Task: Look for products in the category "Light Beer" that are on sale.
Action: Mouse moved to (943, 354)
Screenshot: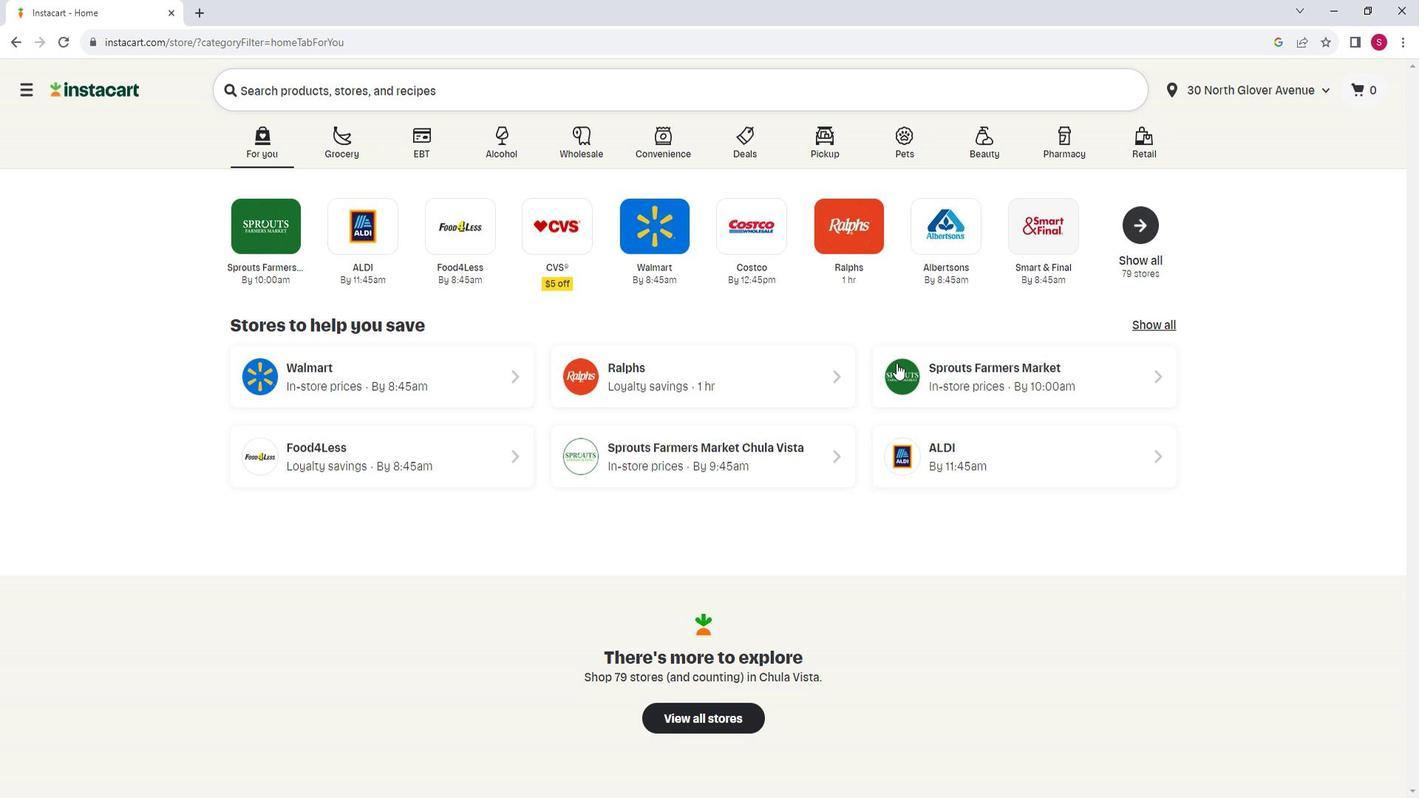 
Action: Mouse pressed left at (943, 354)
Screenshot: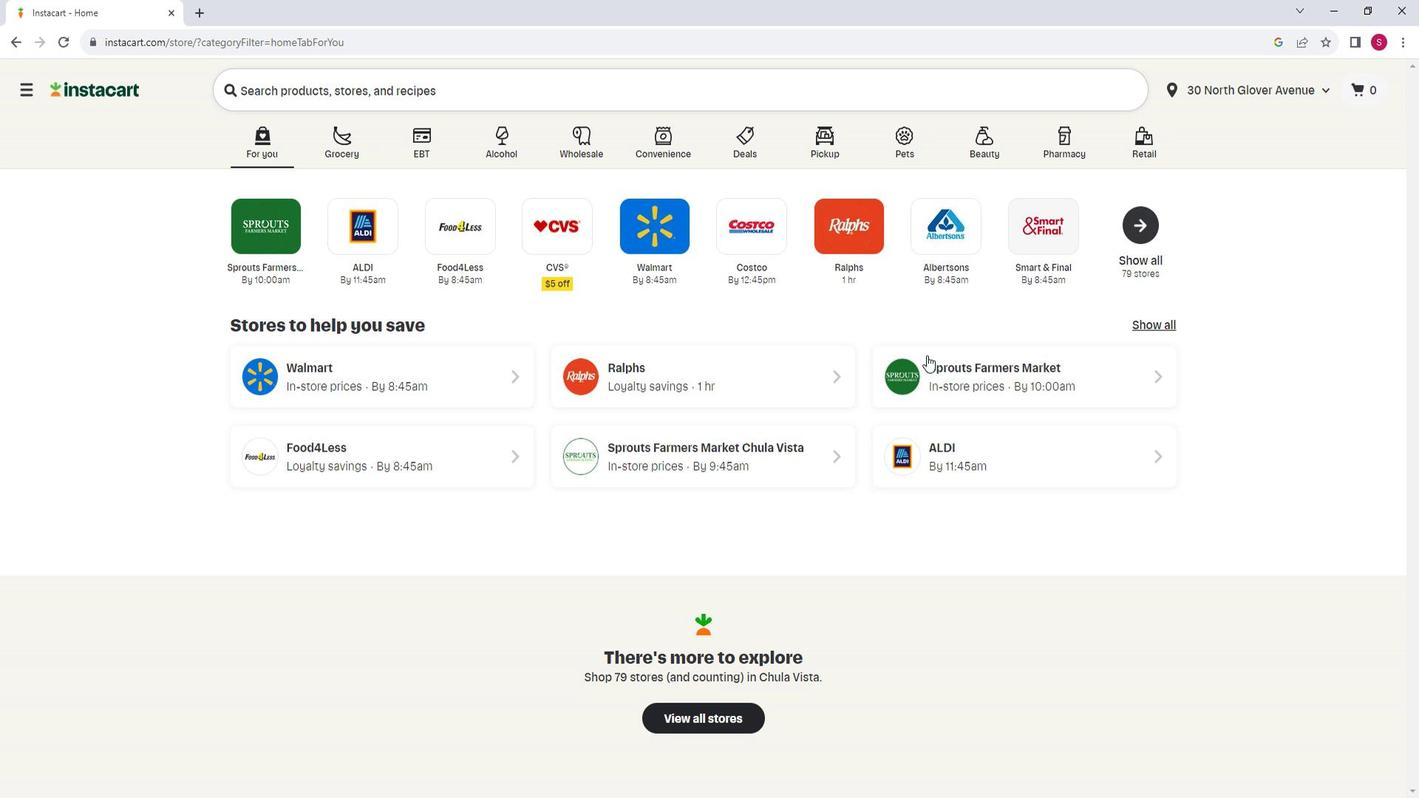 
Action: Mouse moved to (89, 482)
Screenshot: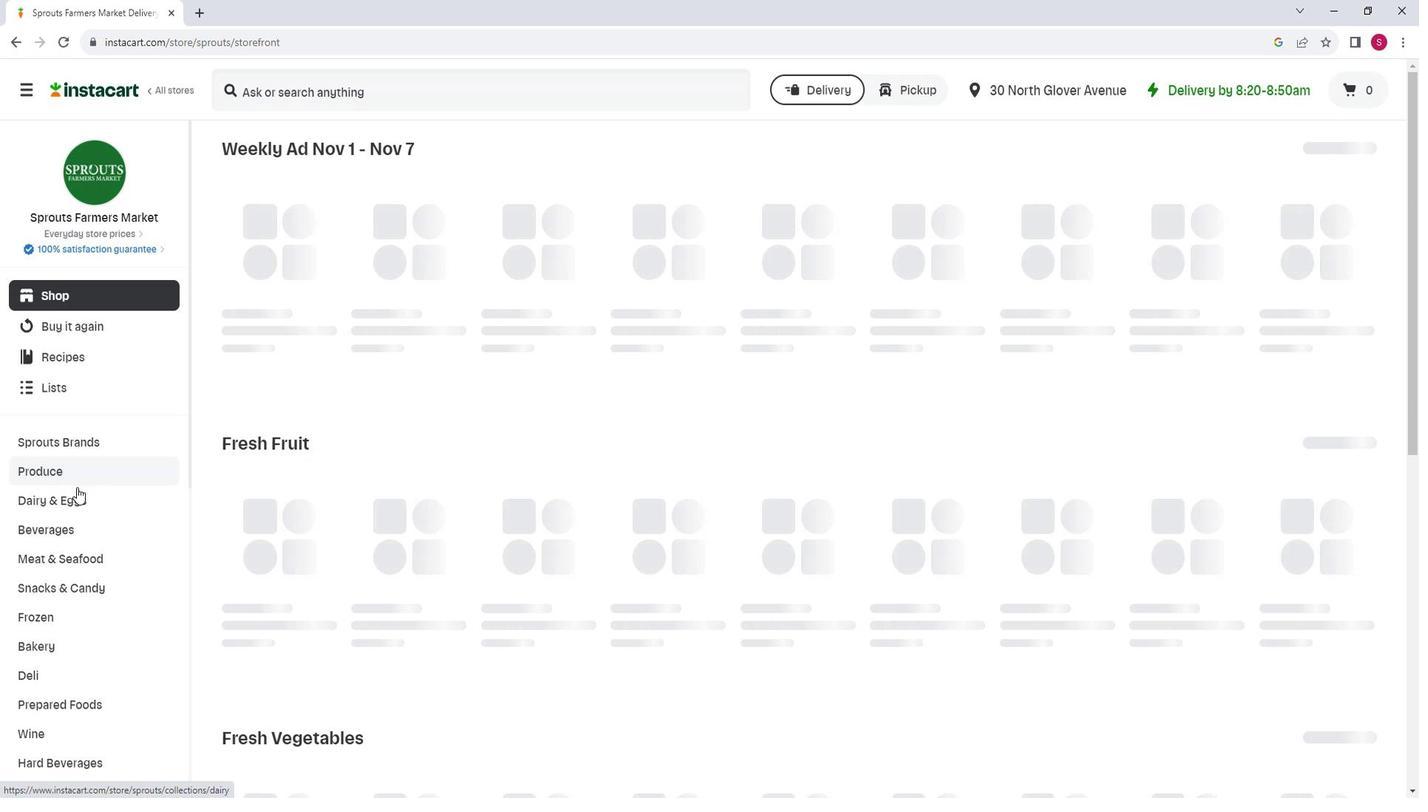 
Action: Mouse scrolled (89, 481) with delta (0, 0)
Screenshot: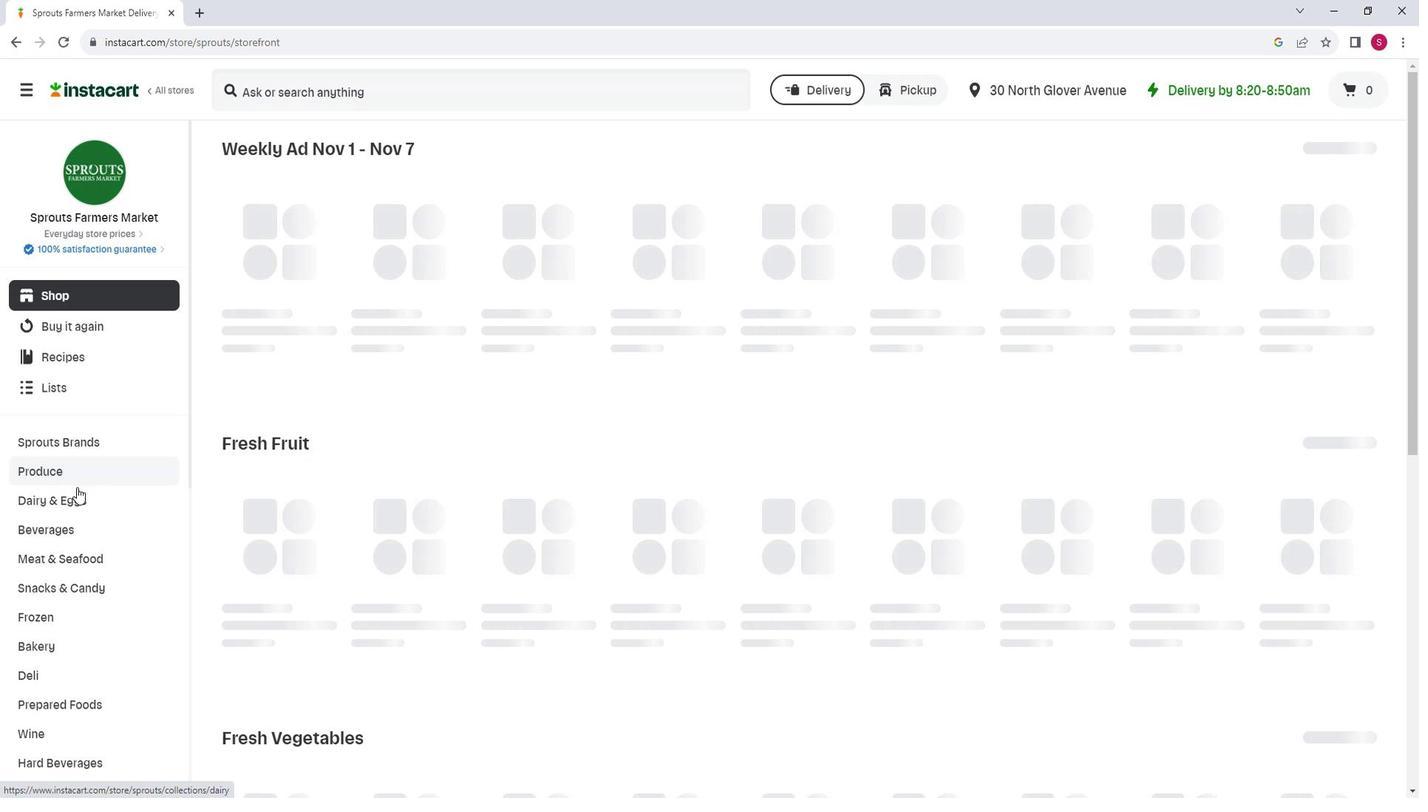 
Action: Mouse moved to (73, 695)
Screenshot: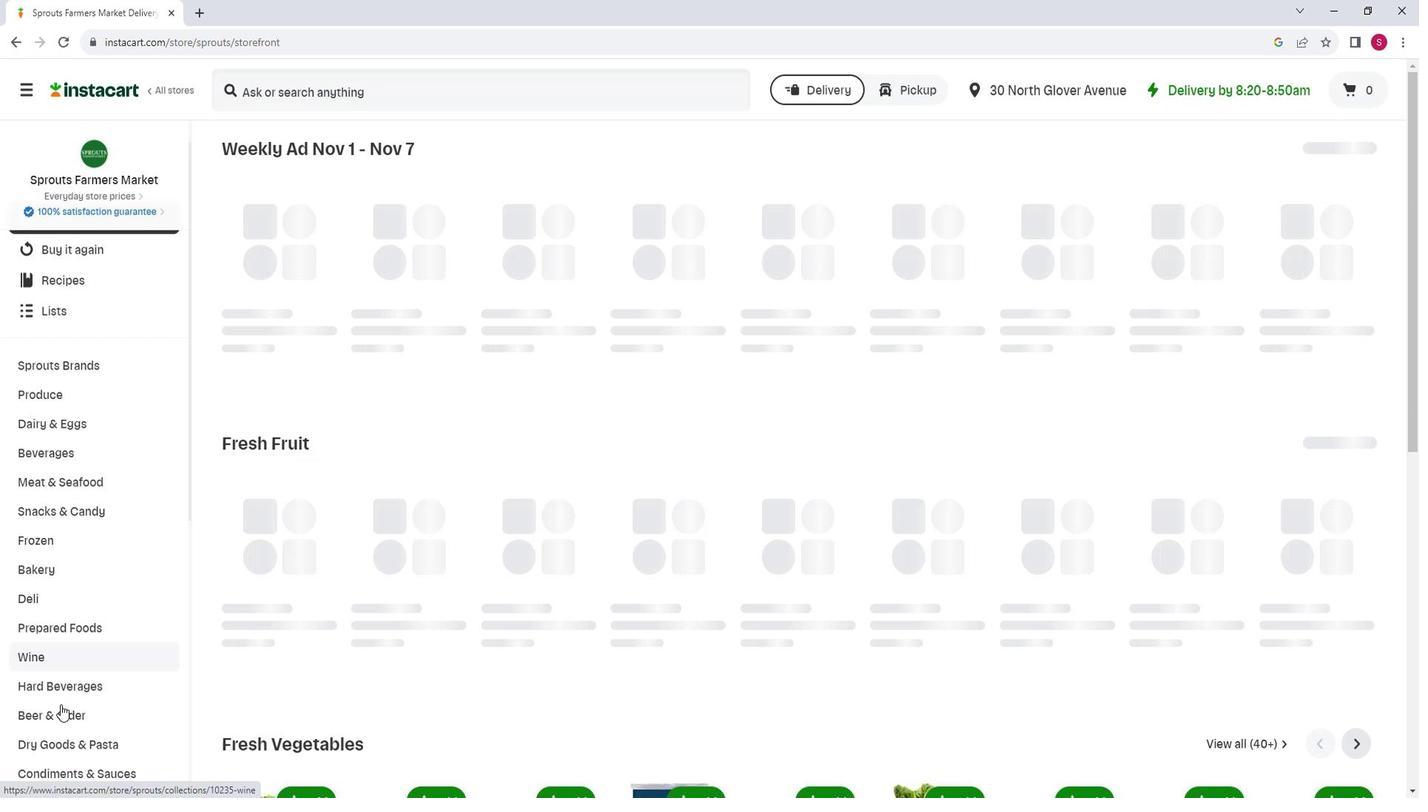 
Action: Mouse pressed left at (73, 695)
Screenshot: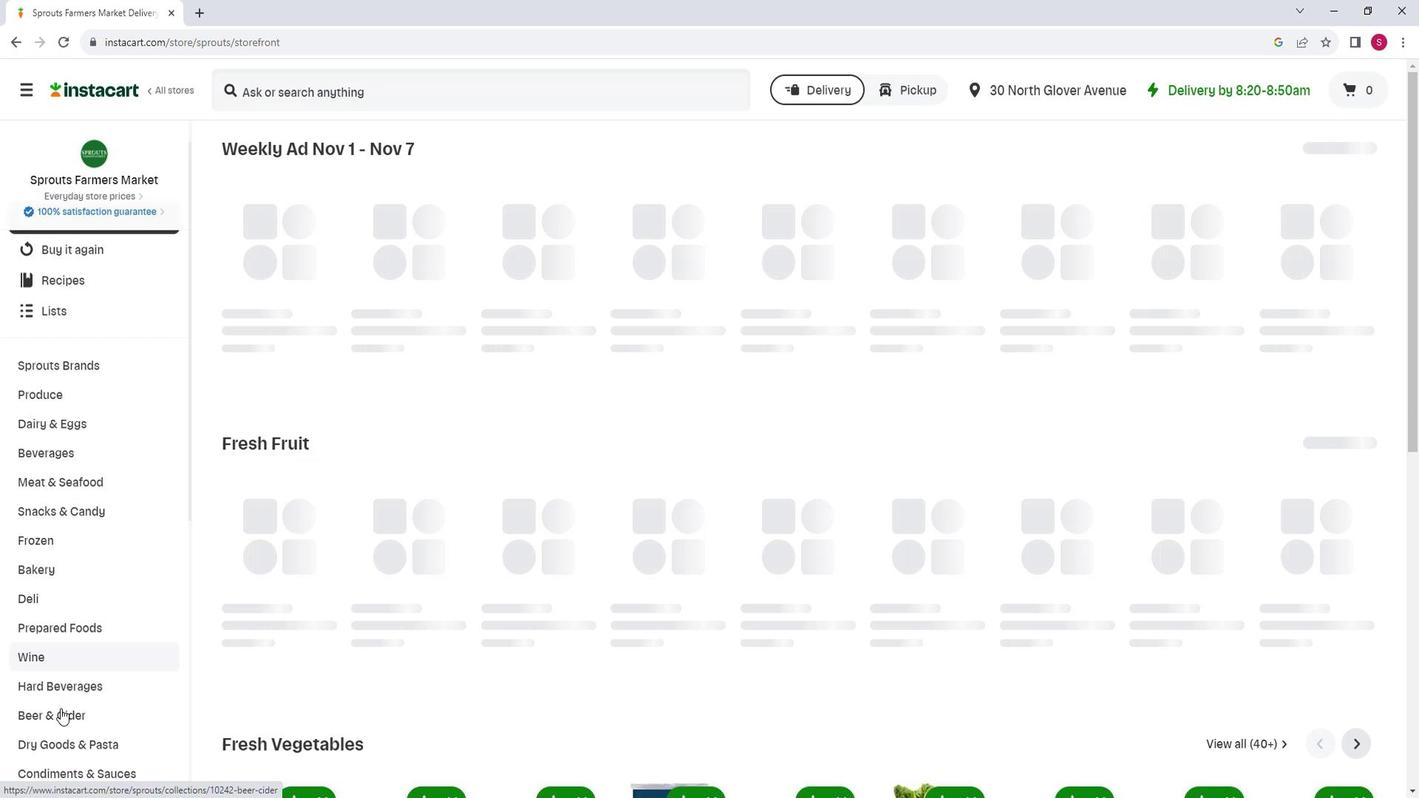 
Action: Mouse moved to (414, 199)
Screenshot: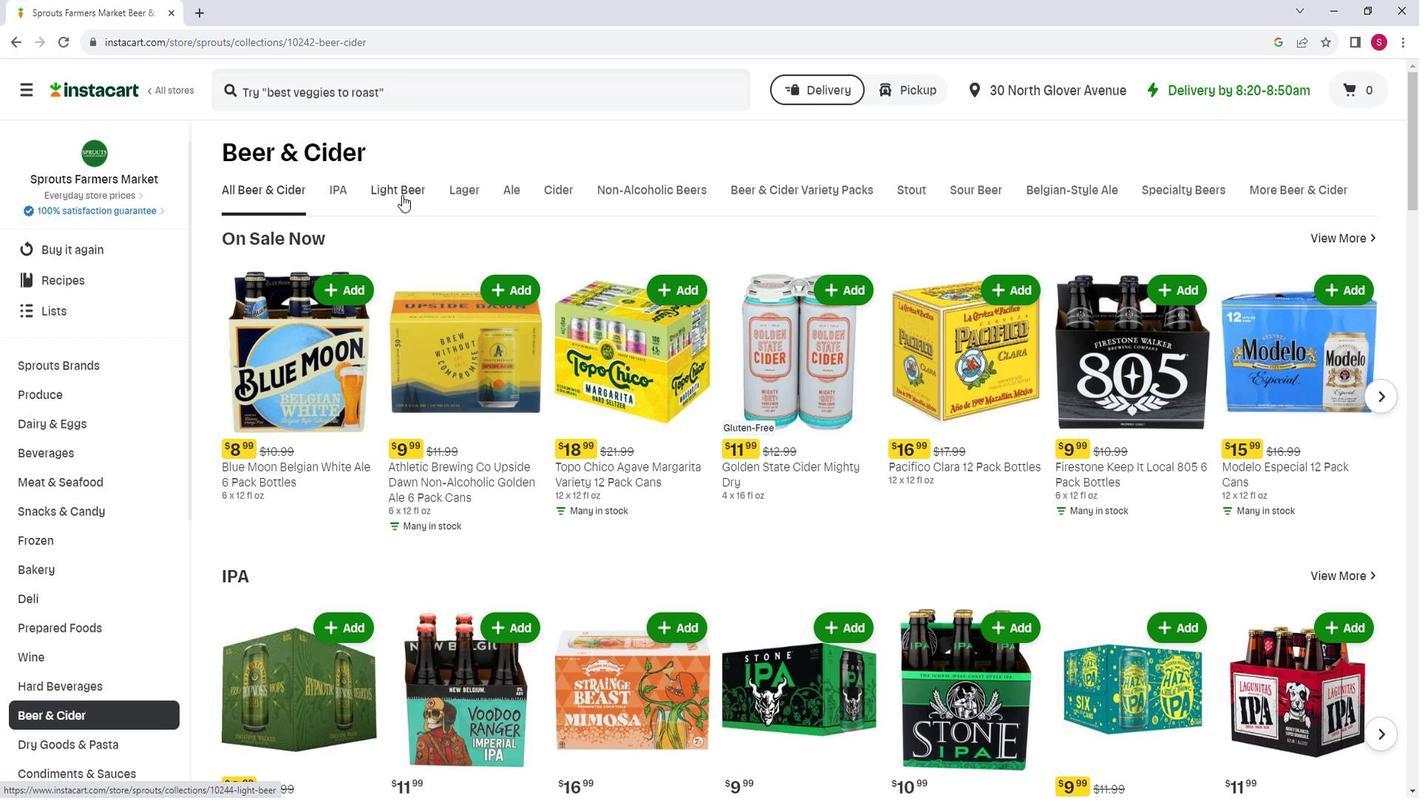 
Action: Mouse pressed left at (414, 199)
Screenshot: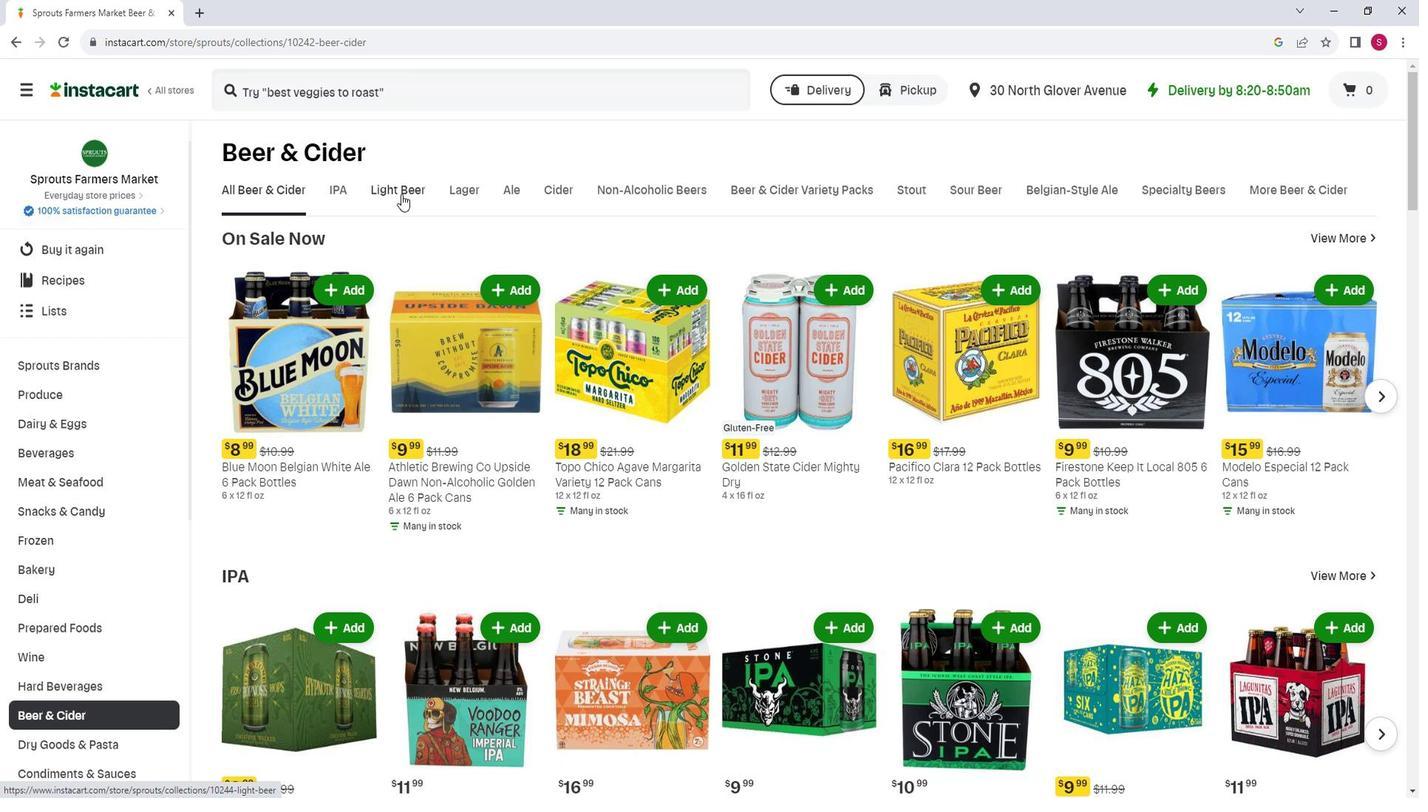 
Action: Mouse moved to (270, 255)
Screenshot: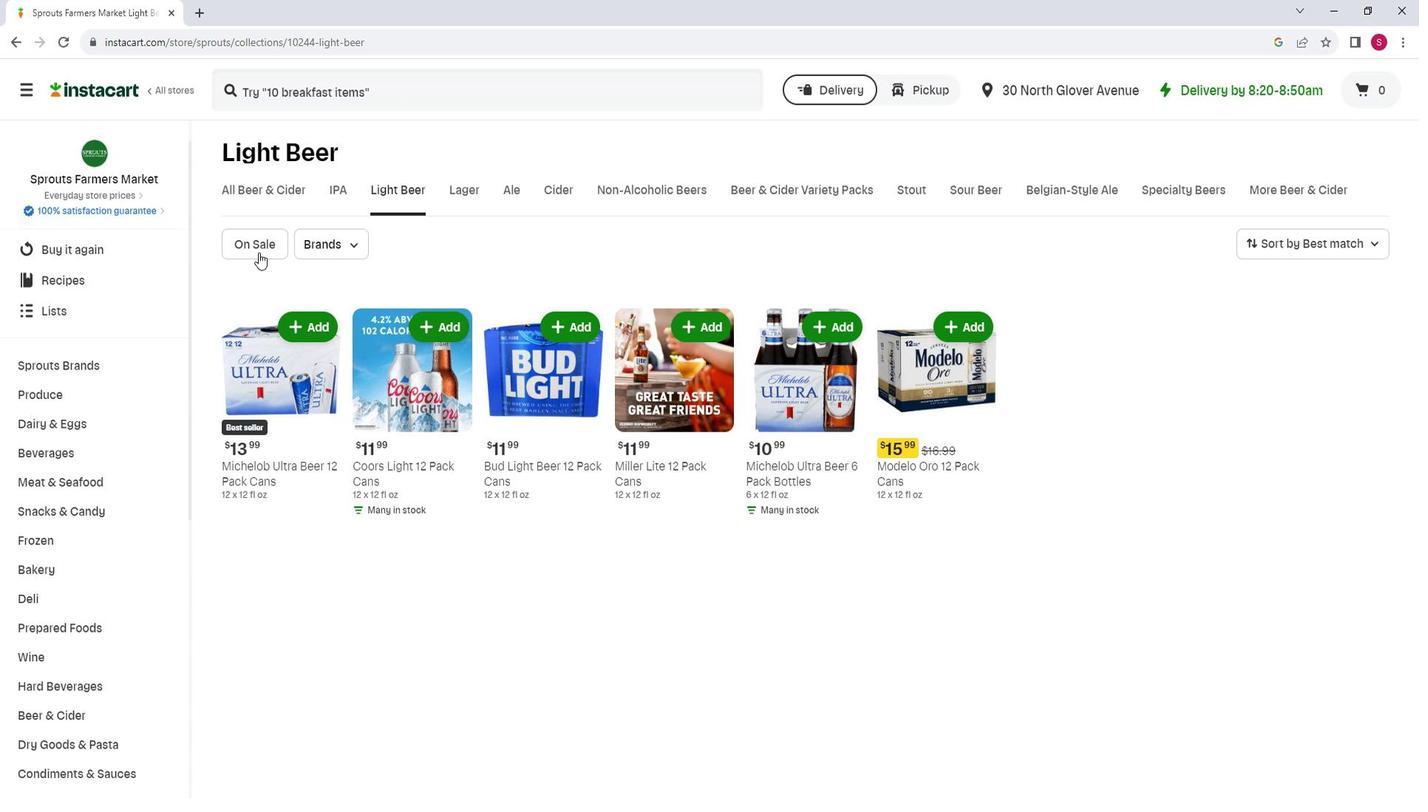 
Action: Mouse pressed left at (270, 255)
Screenshot: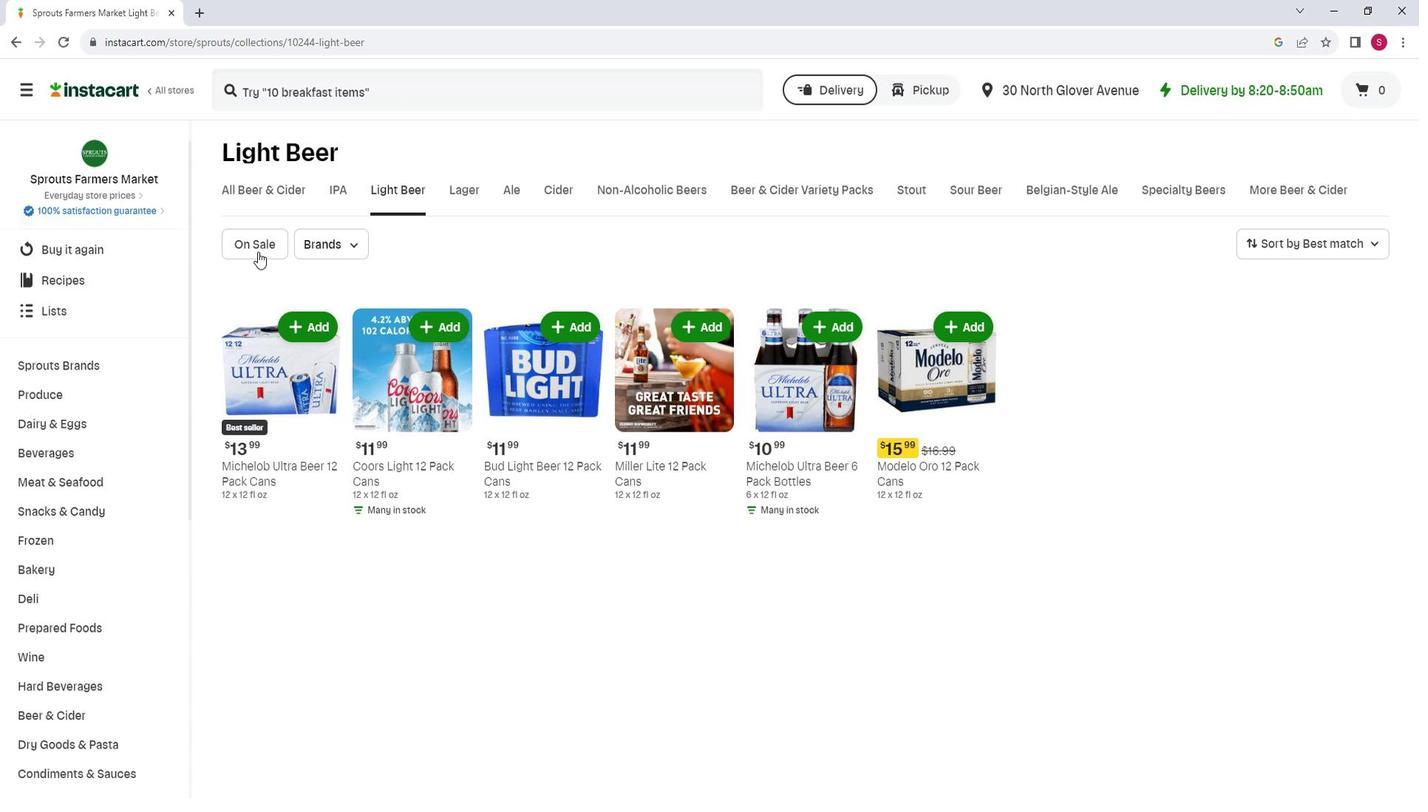 
Action: Mouse moved to (512, 266)
Screenshot: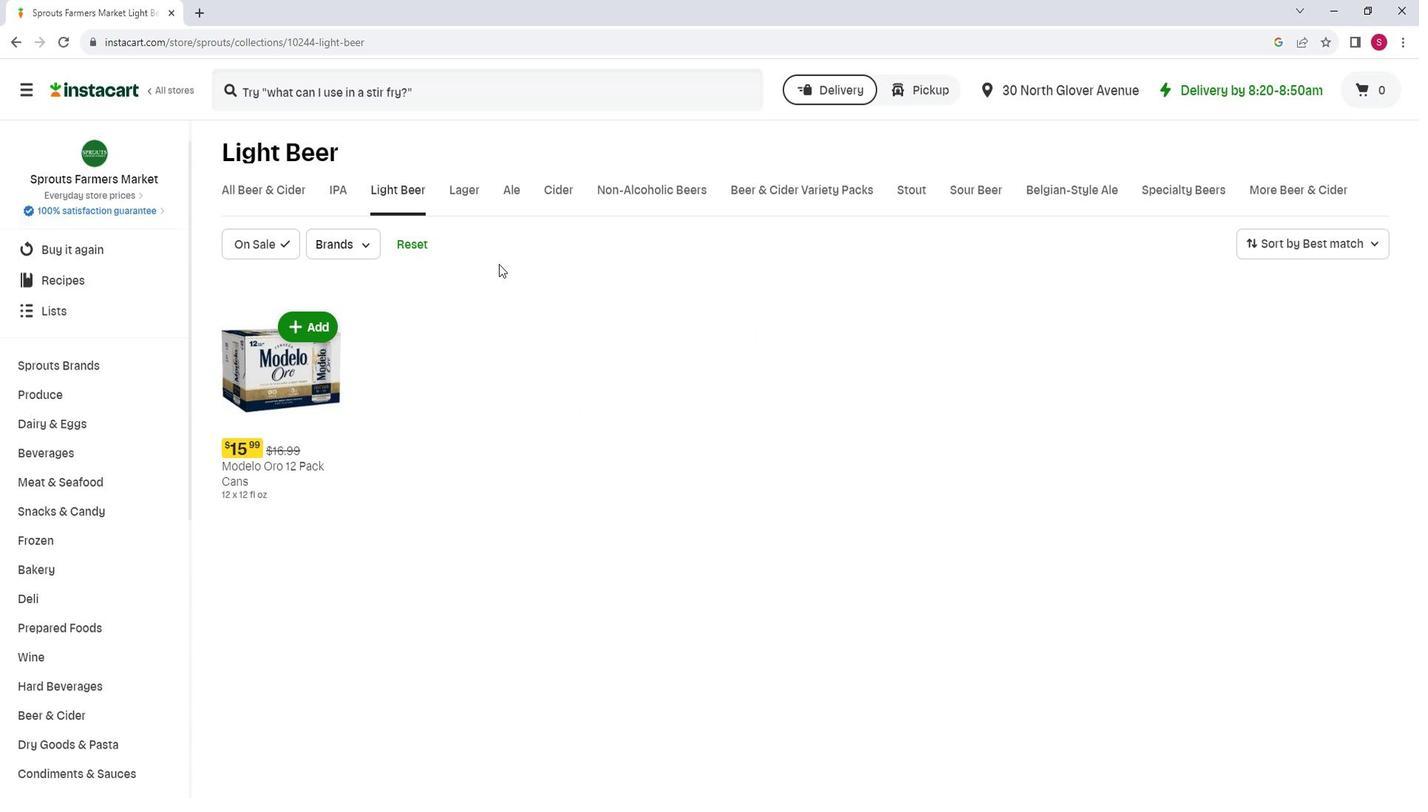 
